 Task: Add Attachment from computer to Card Card0000000185 in Board Board0000000047 in Workspace WS0000000016 in Trello. Add Cover Purple to Card Card0000000185 in Board Board0000000047 in Workspace WS0000000016 in Trello. Add "Move Card To …" Button titled Button0000000185 to "top" of the list "To Do" to Card Card0000000185 in Board Board0000000047 in Workspace WS0000000016 in Trello. Add Description DS0000000185 to Card Card0000000185 in Board Board0000000047 in Workspace WS0000000016 in Trello. Add Comment CM0000000185 to Card Card0000000185 in Board Board0000000047 in Workspace WS0000000016 in Trello
Action: Mouse moved to (300, 172)
Screenshot: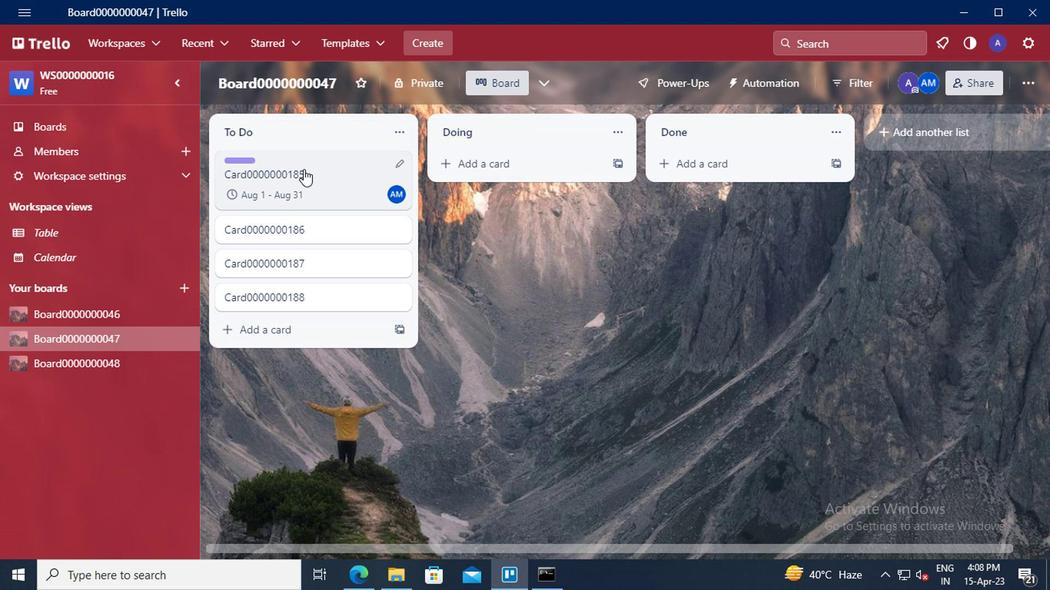 
Action: Mouse pressed left at (300, 172)
Screenshot: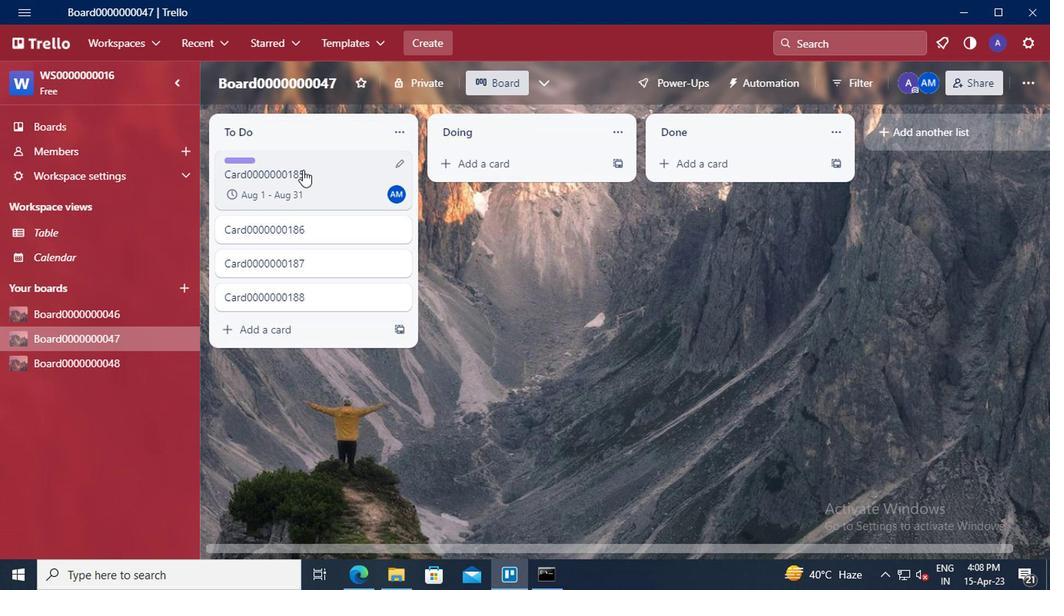 
Action: Mouse moved to (730, 322)
Screenshot: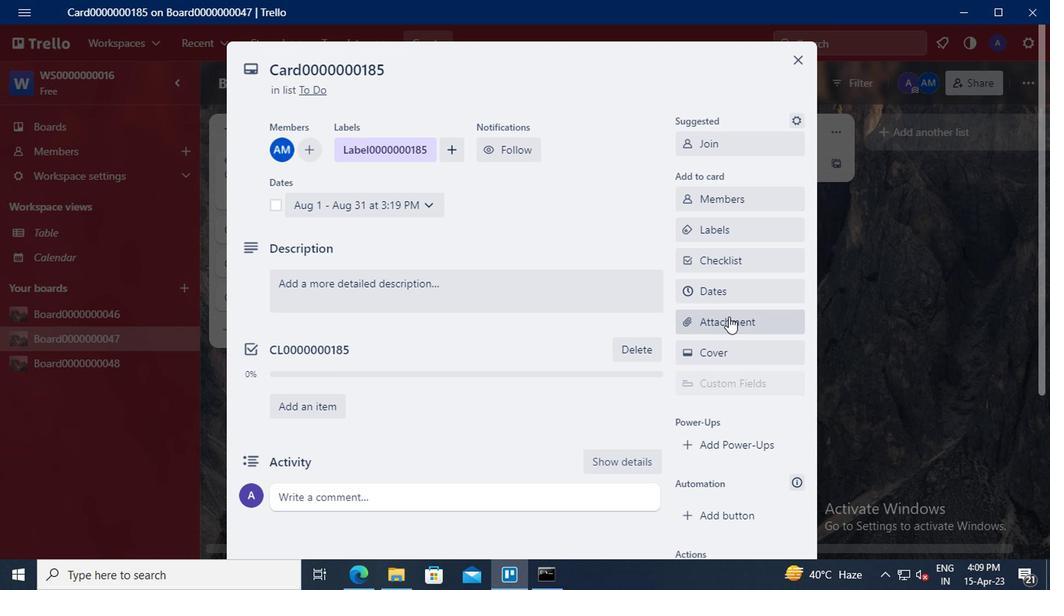 
Action: Mouse pressed left at (730, 322)
Screenshot: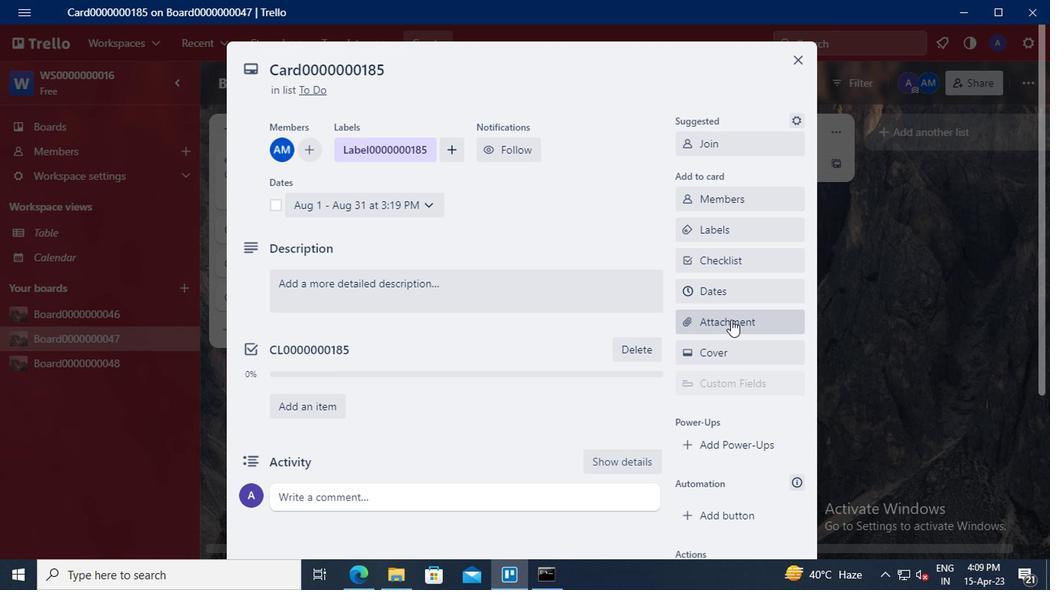 
Action: Mouse moved to (732, 139)
Screenshot: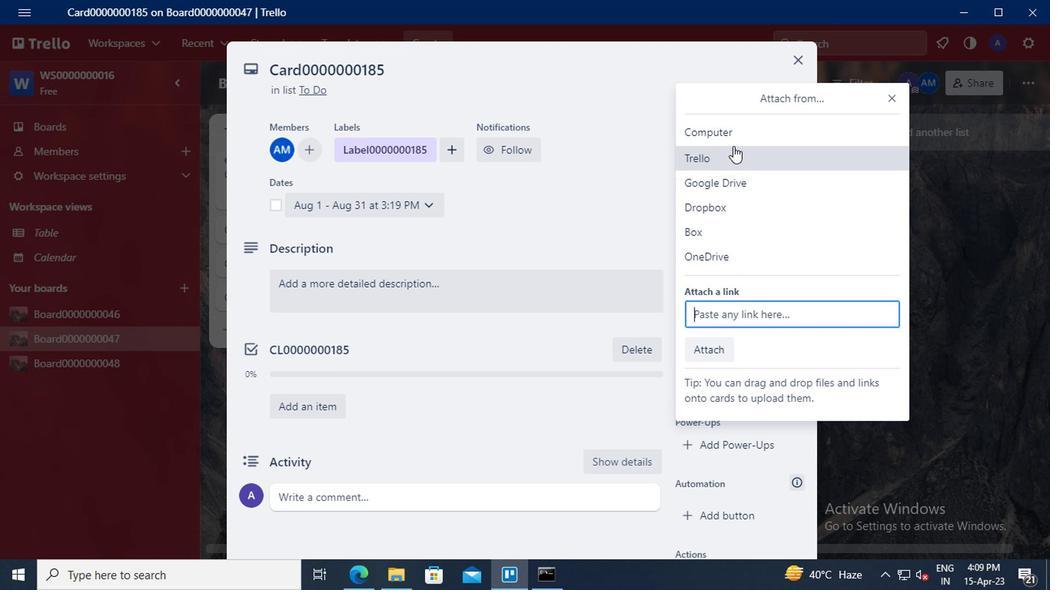 
Action: Mouse pressed left at (732, 139)
Screenshot: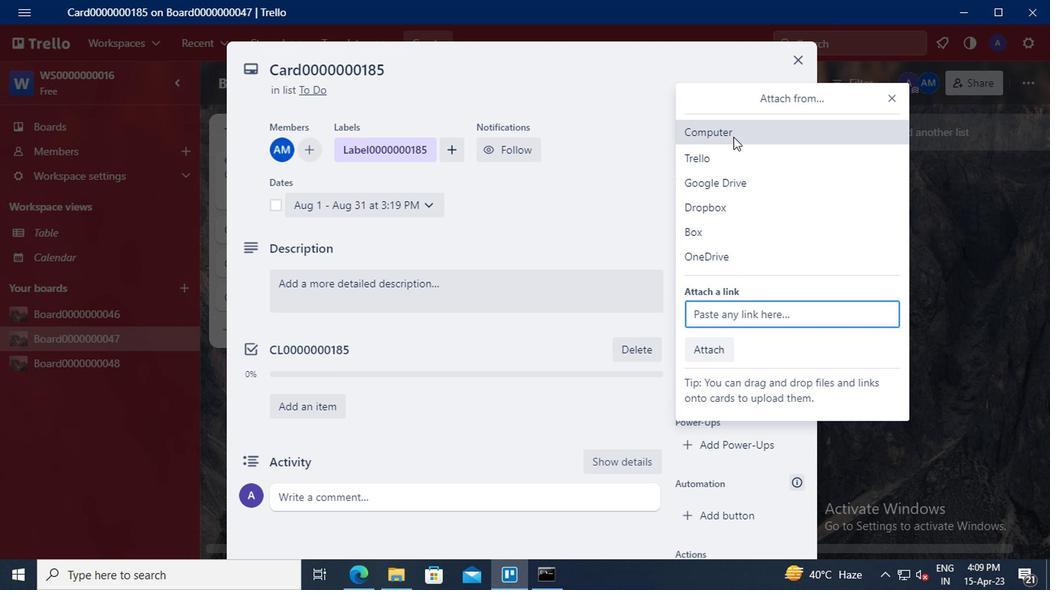 
Action: Mouse moved to (435, 136)
Screenshot: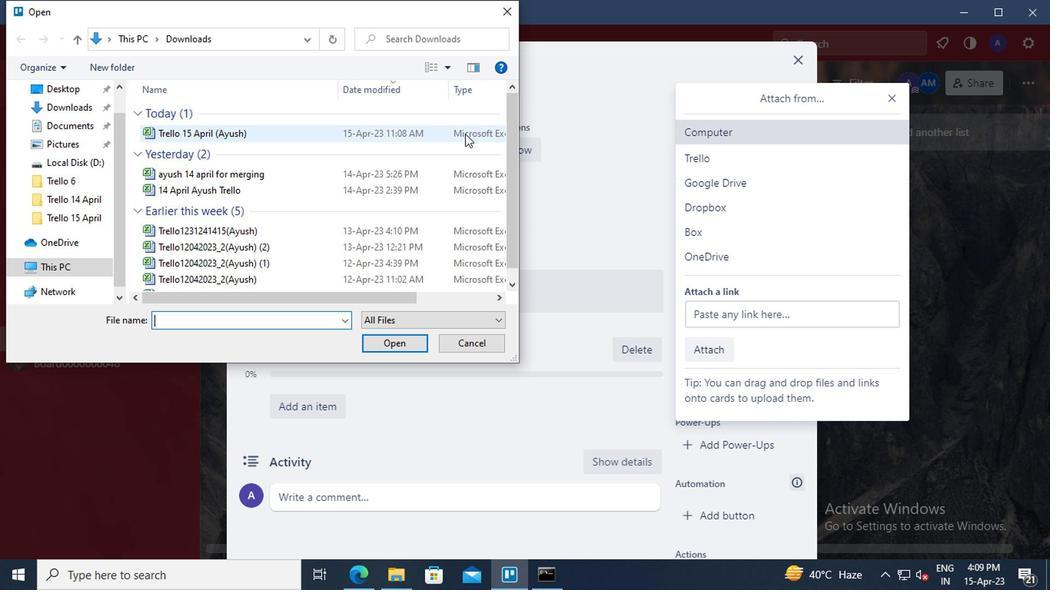 
Action: Mouse pressed left at (435, 136)
Screenshot: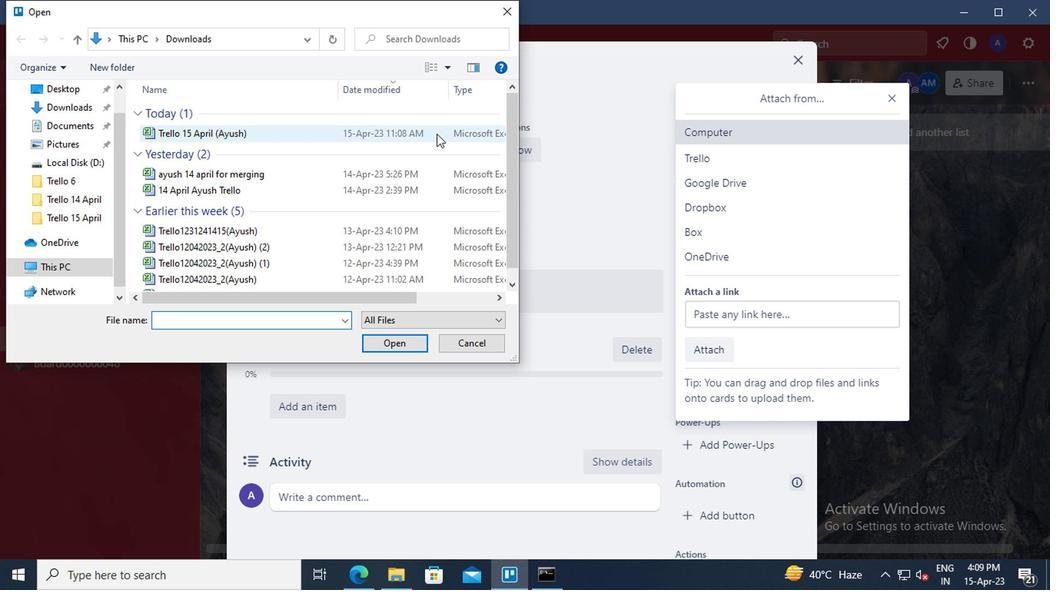 
Action: Mouse moved to (411, 343)
Screenshot: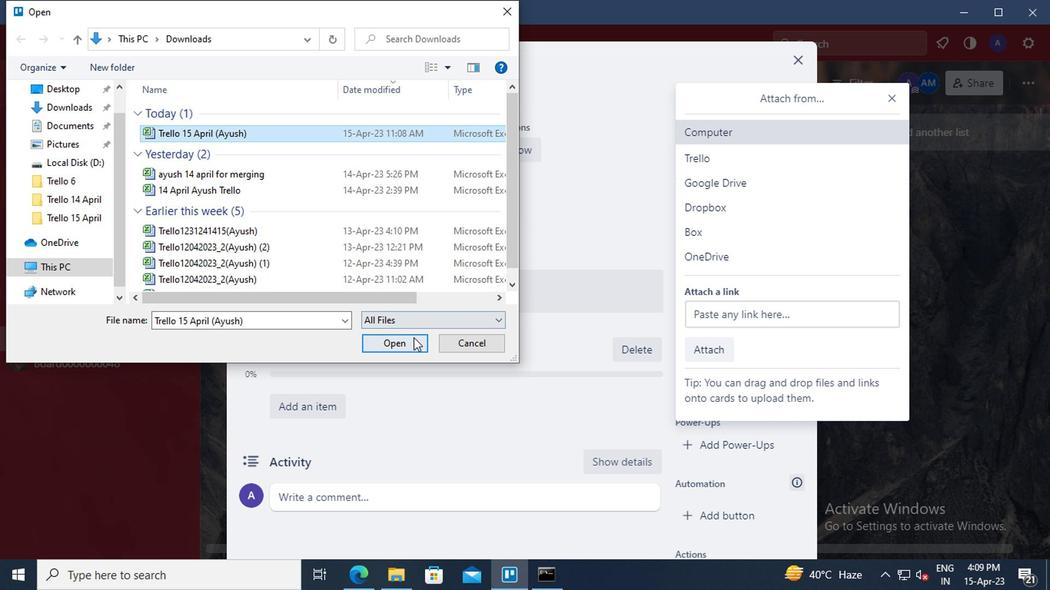 
Action: Mouse pressed left at (411, 343)
Screenshot: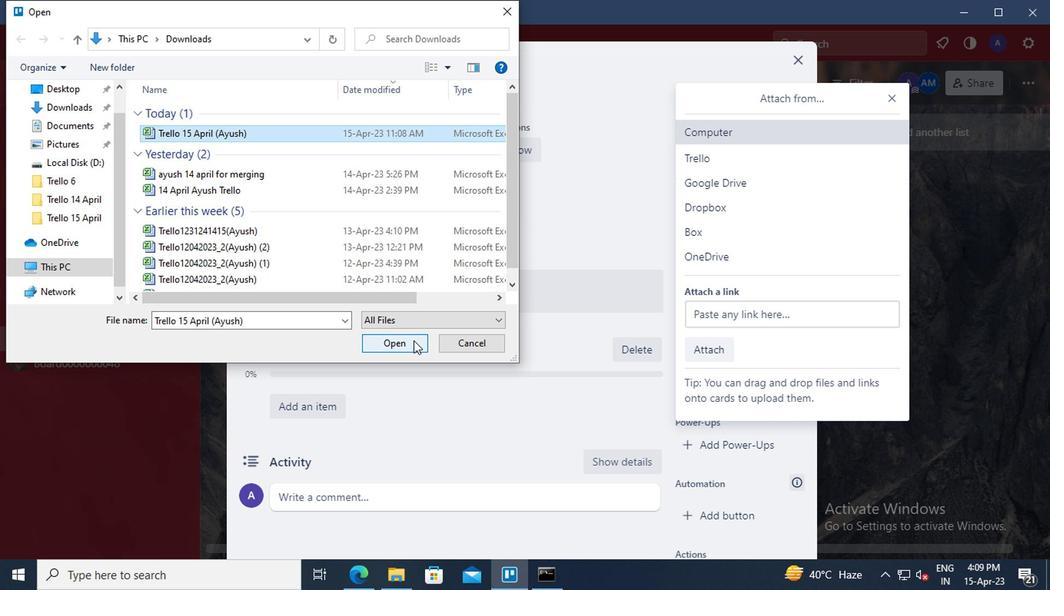 
Action: Mouse moved to (702, 359)
Screenshot: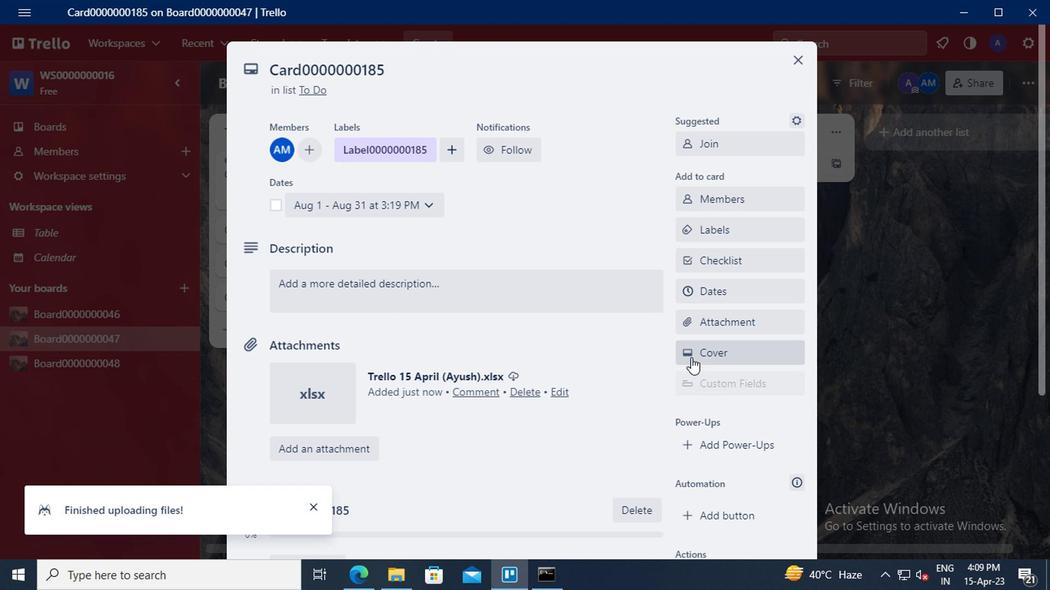 
Action: Mouse pressed left at (702, 359)
Screenshot: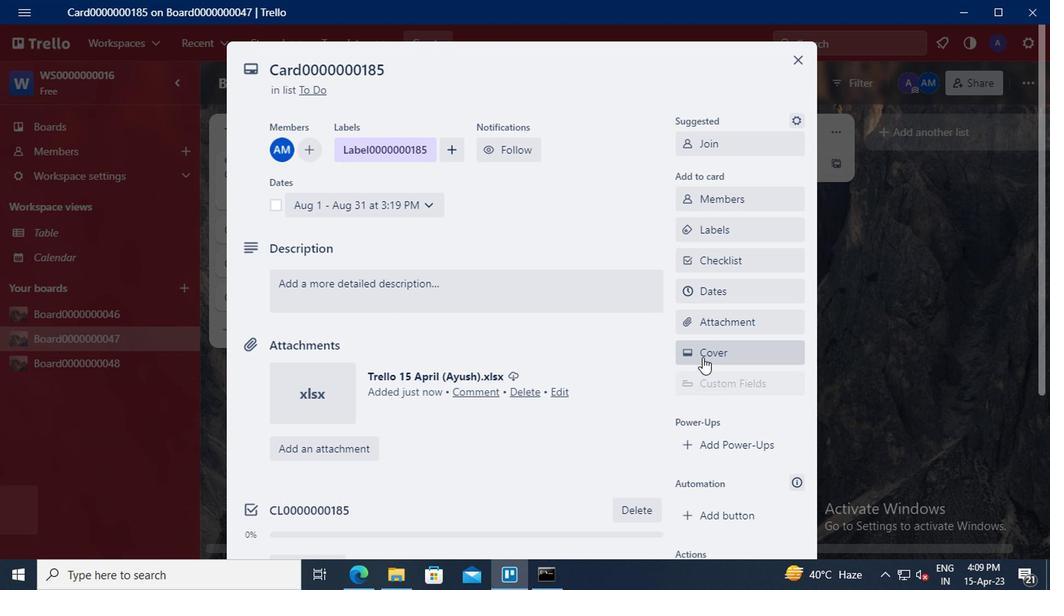 
Action: Mouse moved to (886, 258)
Screenshot: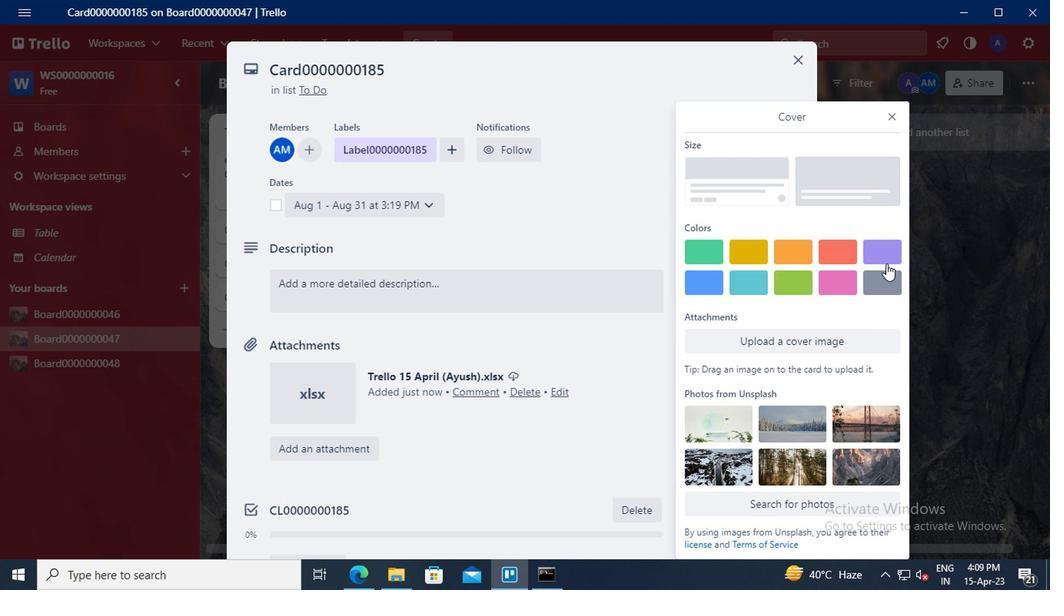 
Action: Mouse pressed left at (886, 258)
Screenshot: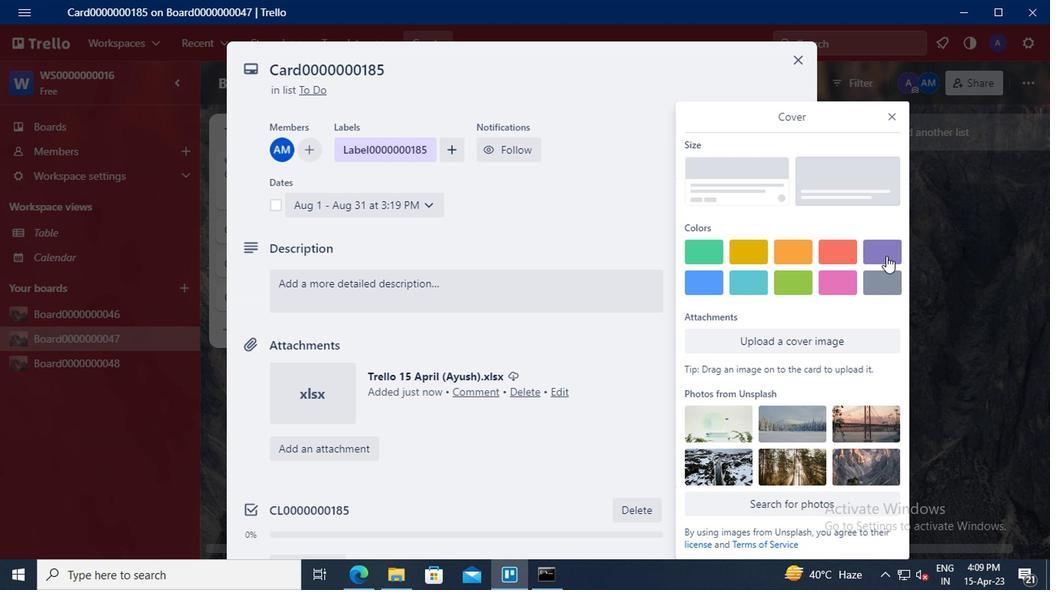
Action: Mouse moved to (893, 94)
Screenshot: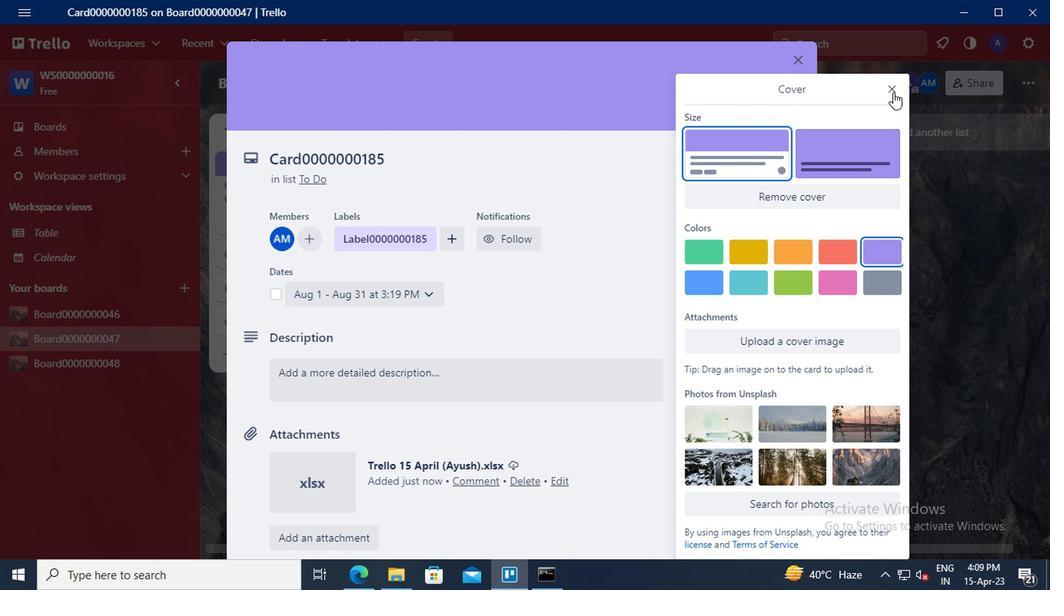 
Action: Mouse pressed left at (893, 94)
Screenshot: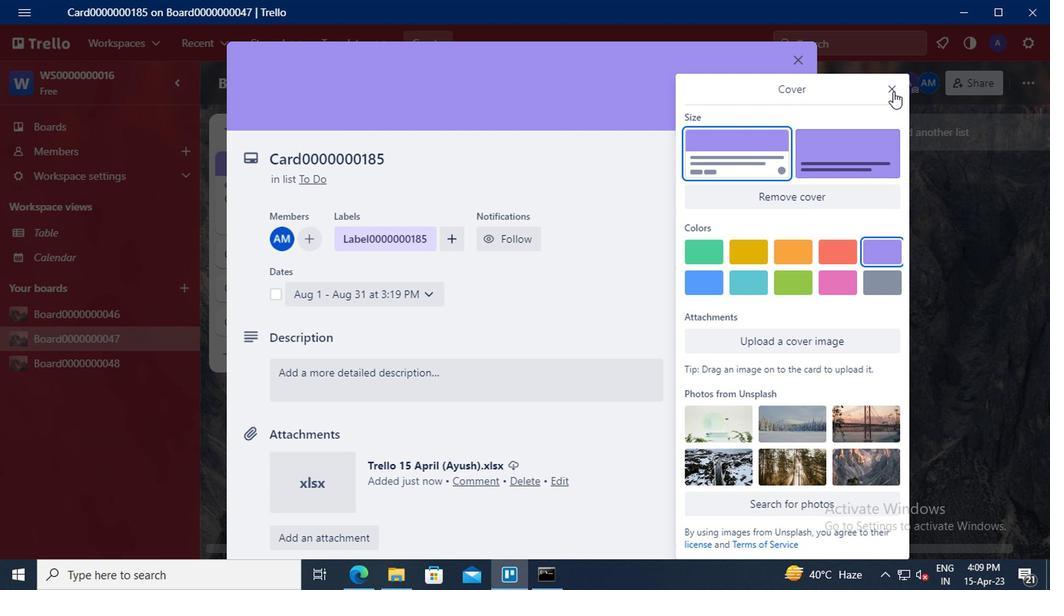 
Action: Mouse moved to (729, 283)
Screenshot: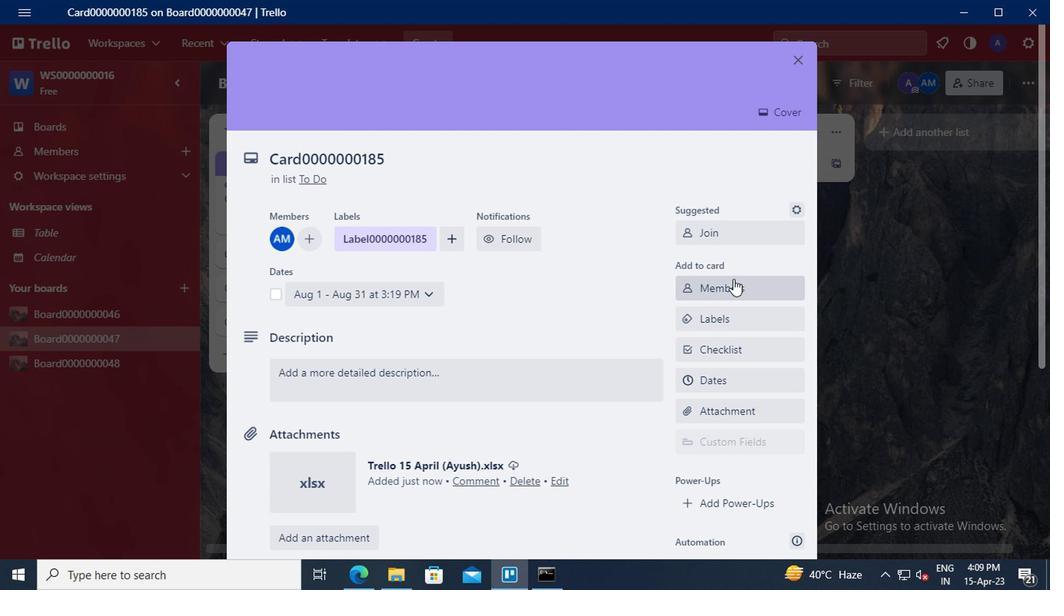 
Action: Mouse scrolled (729, 282) with delta (0, -1)
Screenshot: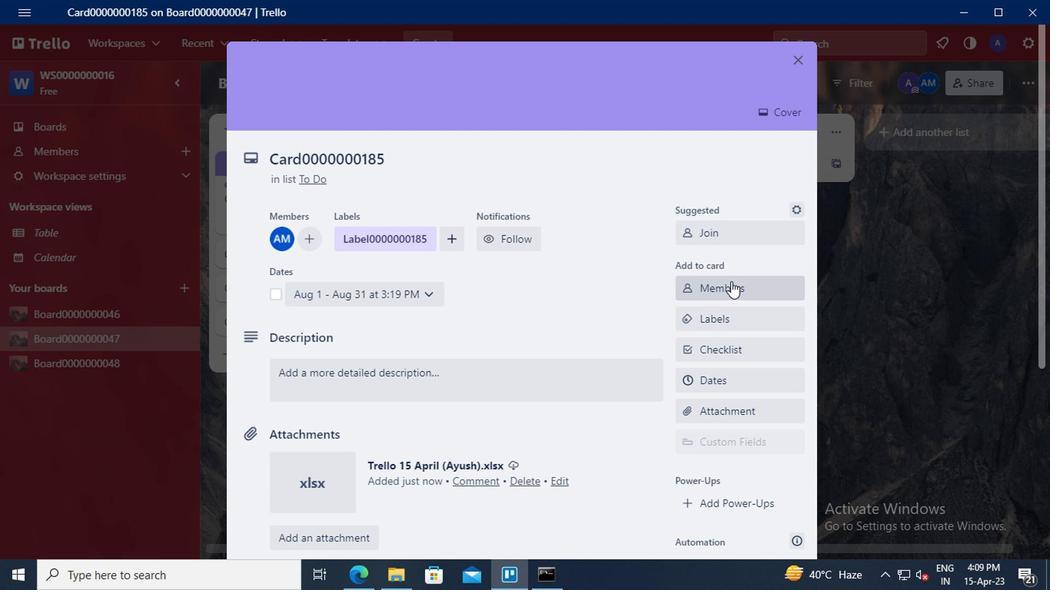 
Action: Mouse scrolled (729, 282) with delta (0, -1)
Screenshot: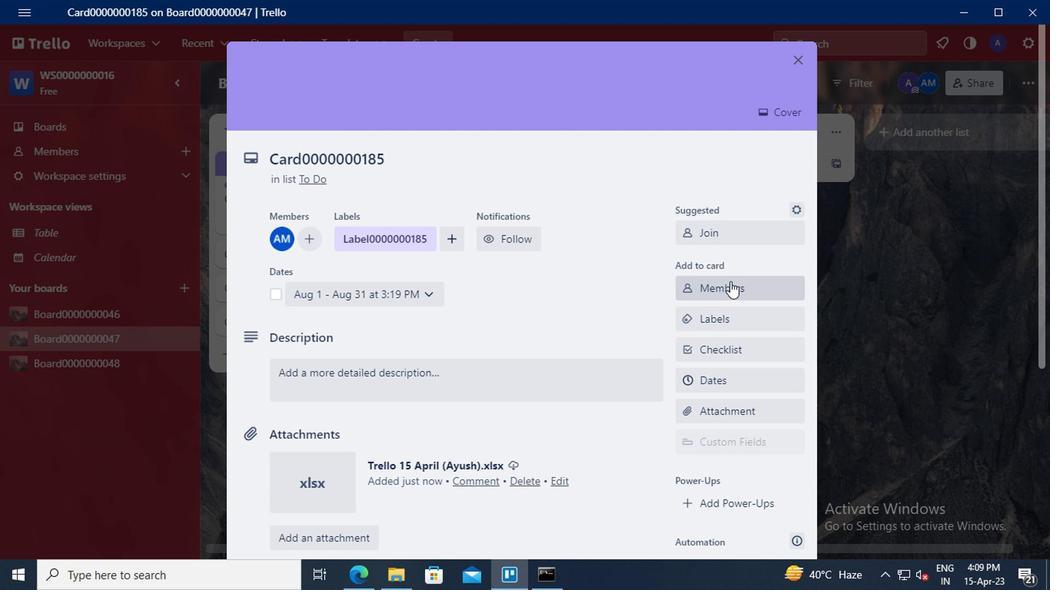 
Action: Mouse scrolled (729, 282) with delta (0, -1)
Screenshot: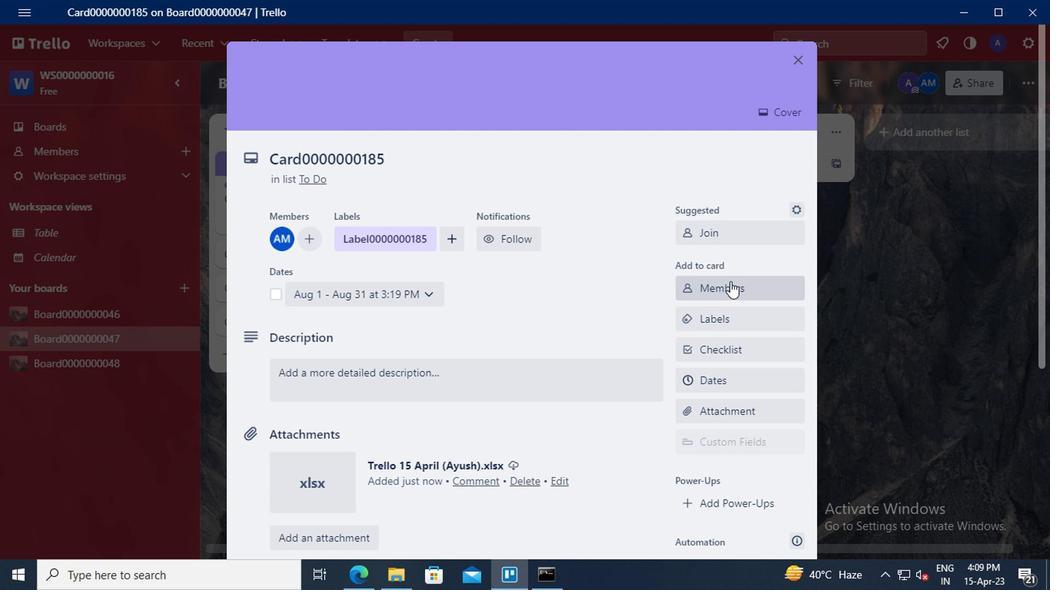 
Action: Mouse moved to (729, 343)
Screenshot: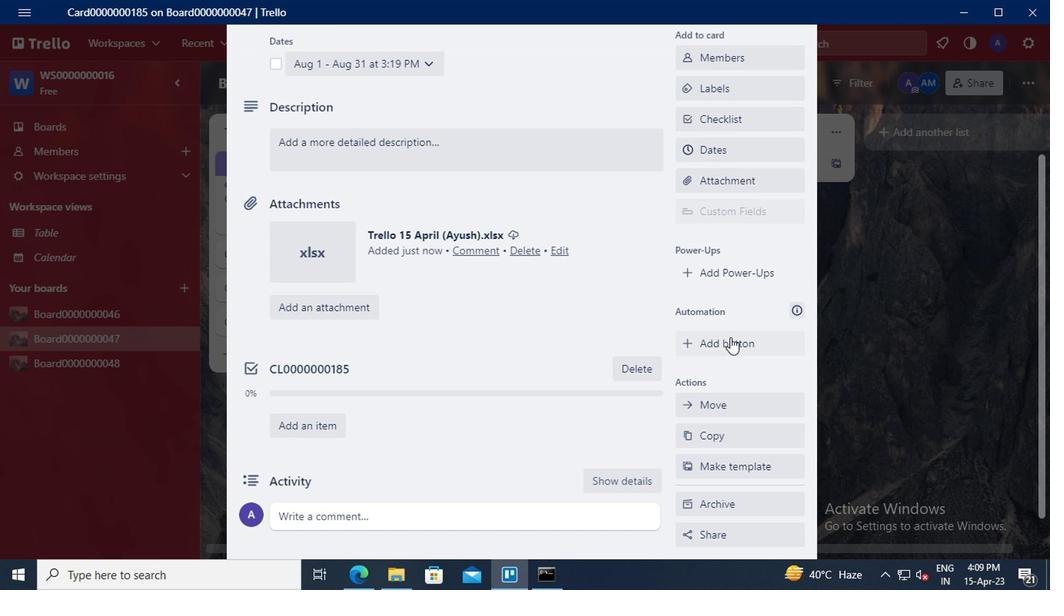
Action: Mouse pressed left at (729, 343)
Screenshot: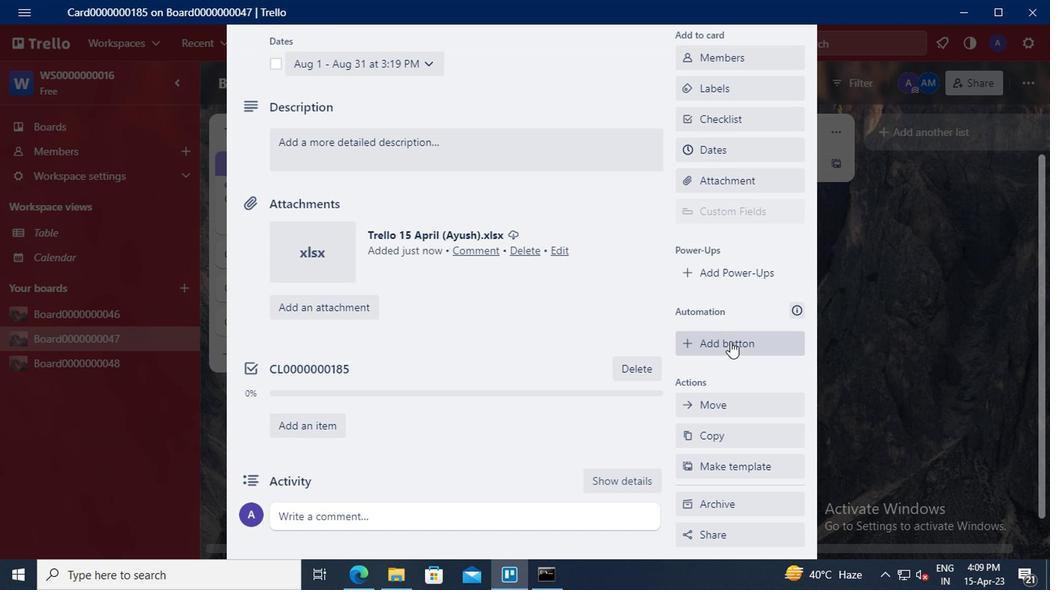 
Action: Mouse moved to (739, 150)
Screenshot: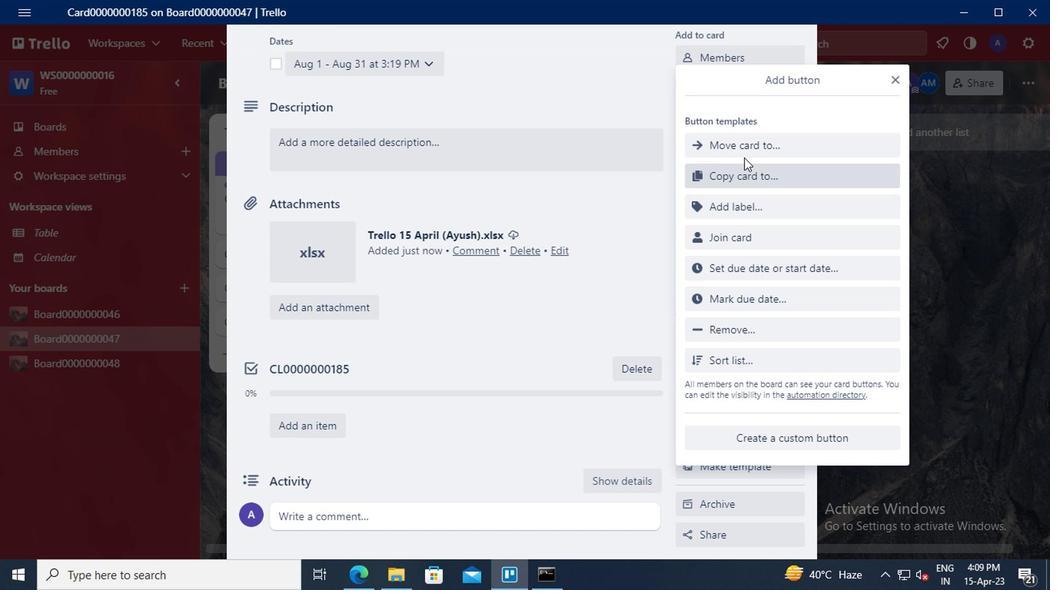 
Action: Mouse pressed left at (739, 150)
Screenshot: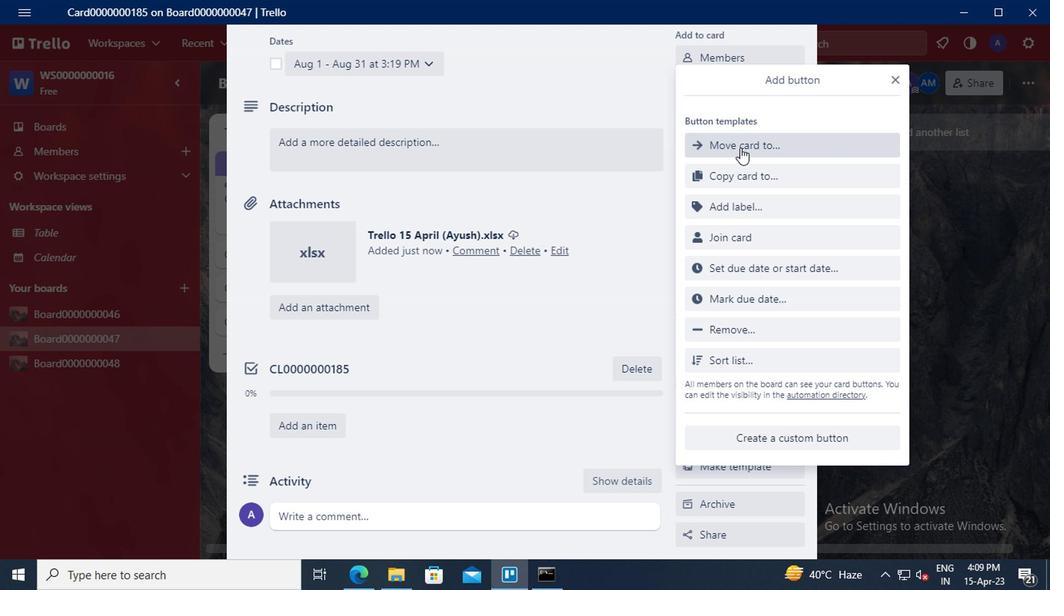 
Action: Mouse moved to (755, 148)
Screenshot: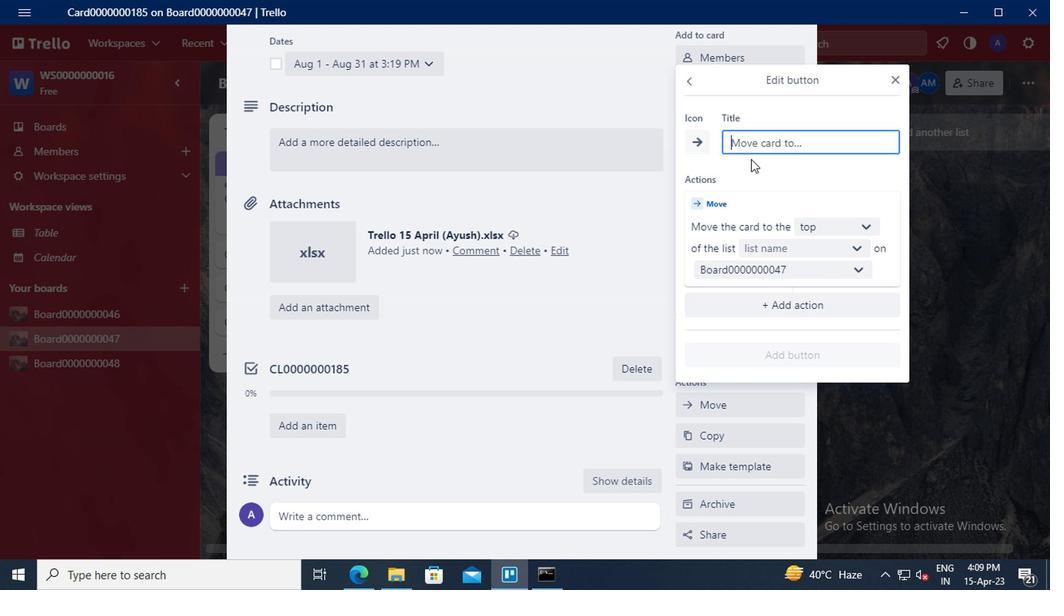 
Action: Mouse pressed left at (755, 148)
Screenshot: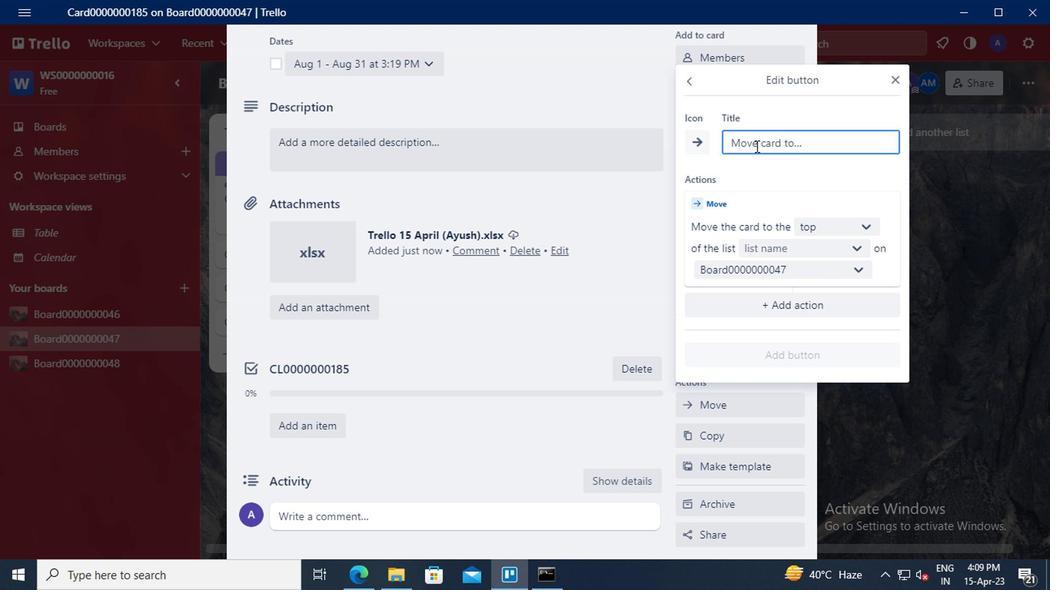 
Action: Key pressed <Key.shift>BUTTON0000000185
Screenshot: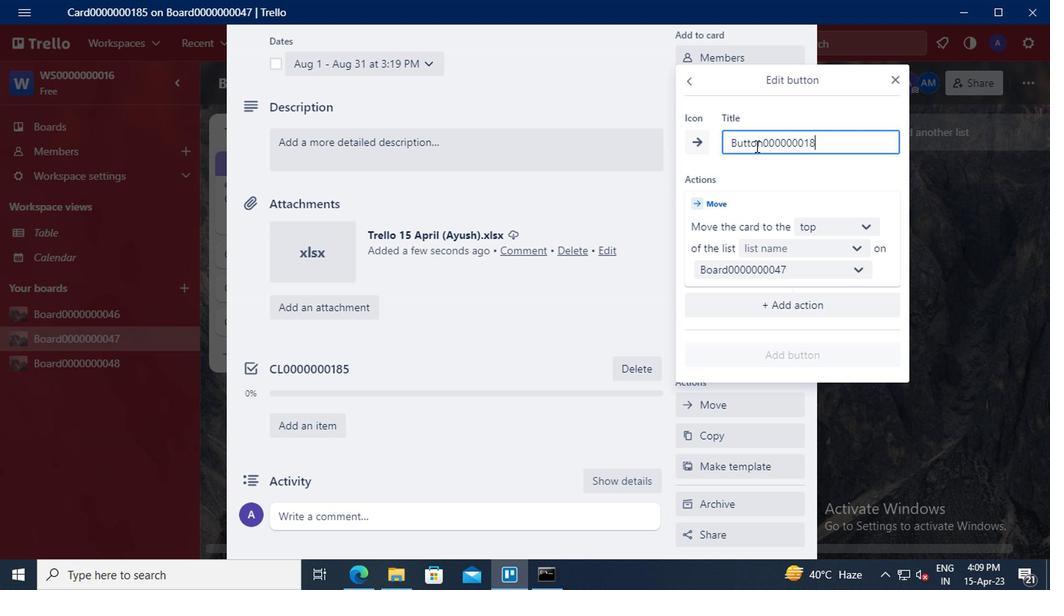
Action: Mouse moved to (830, 227)
Screenshot: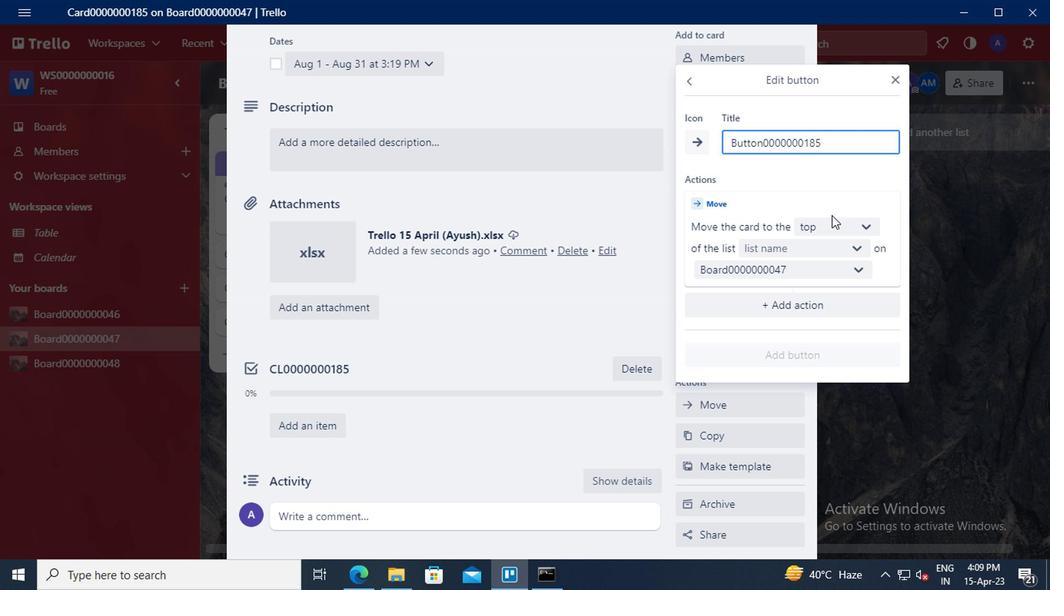 
Action: Mouse pressed left at (830, 227)
Screenshot: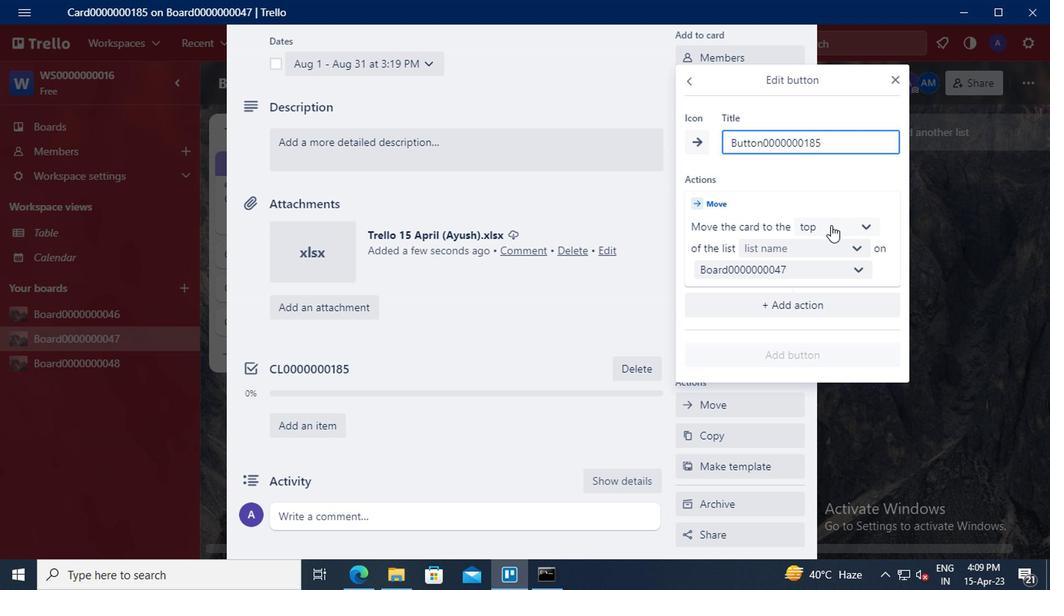 
Action: Mouse moved to (825, 259)
Screenshot: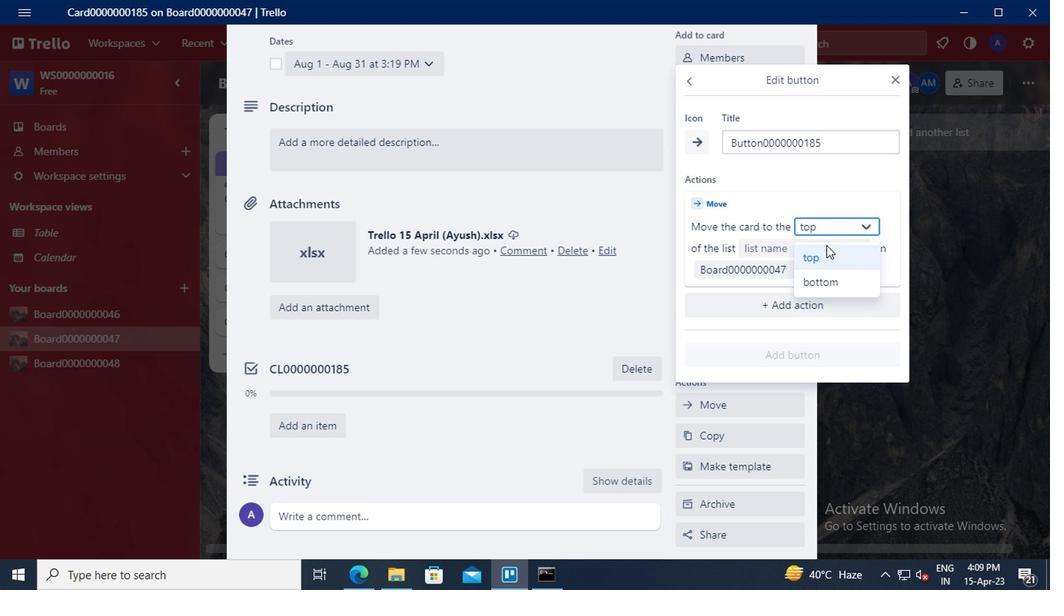 
Action: Mouse pressed left at (825, 259)
Screenshot: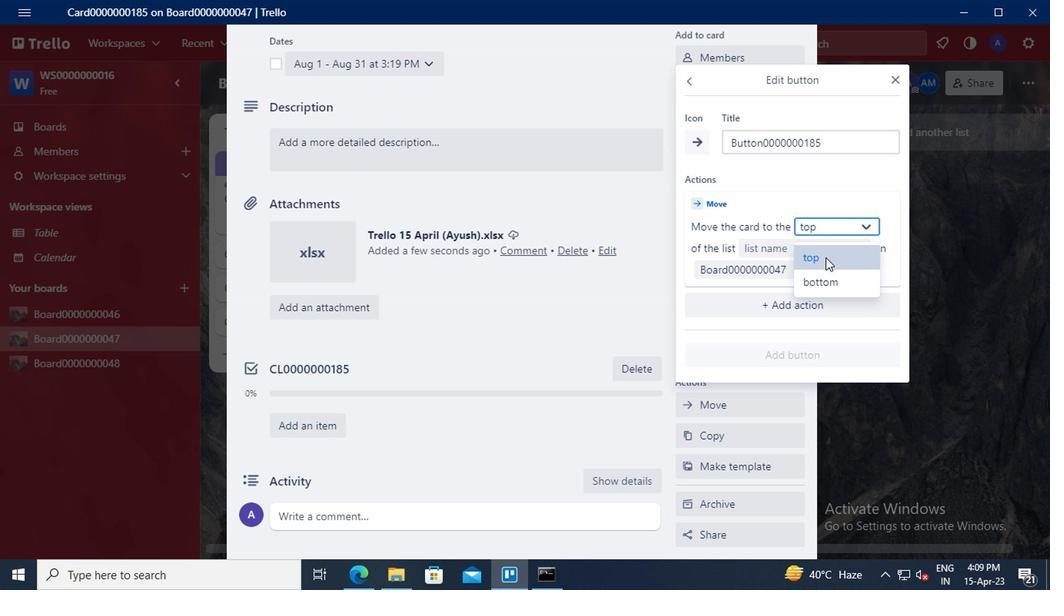 
Action: Mouse moved to (793, 250)
Screenshot: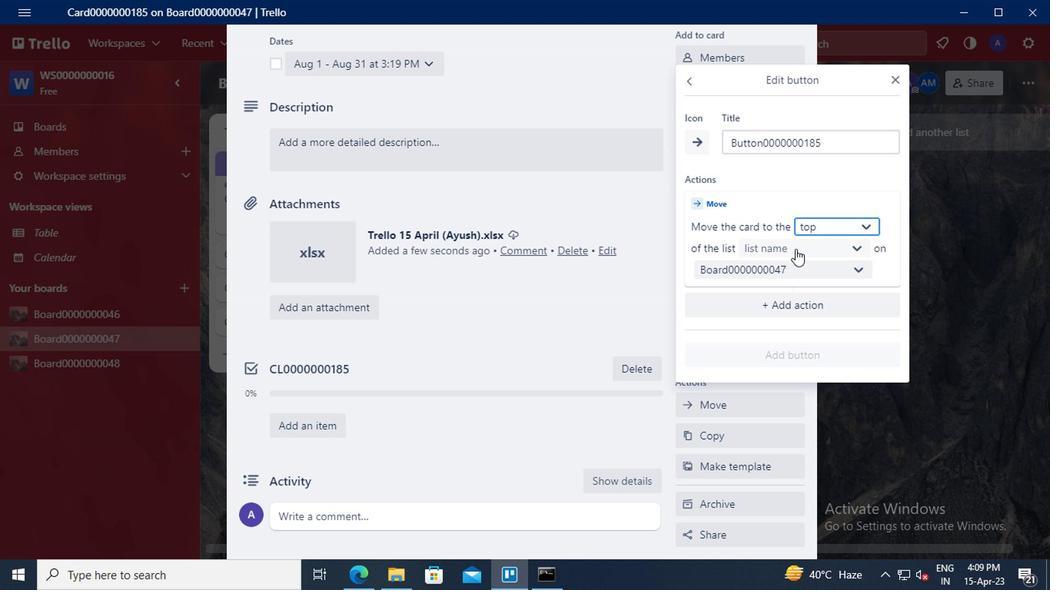
Action: Mouse pressed left at (793, 250)
Screenshot: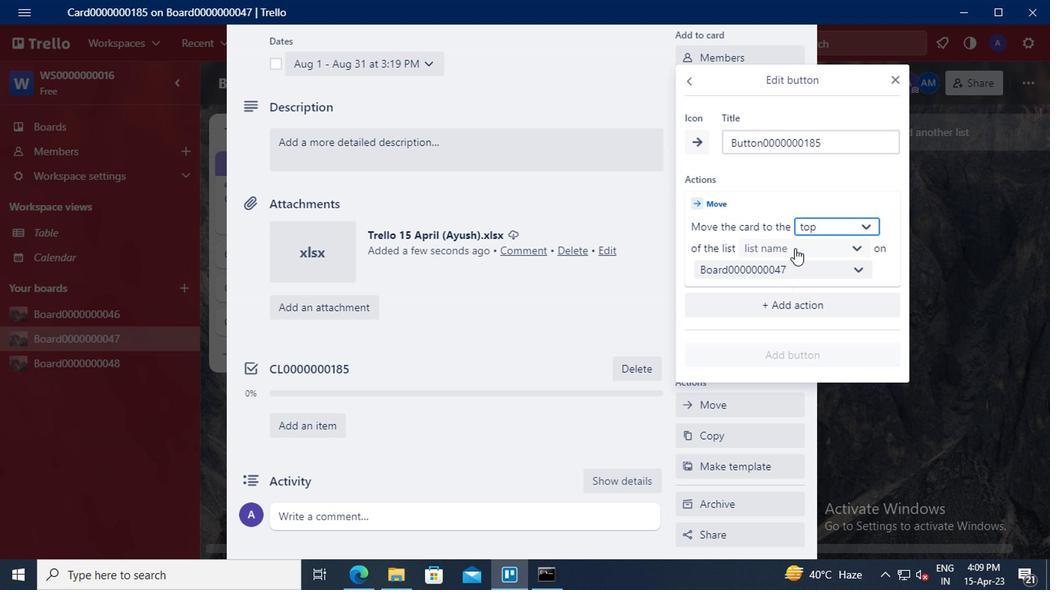 
Action: Mouse moved to (793, 278)
Screenshot: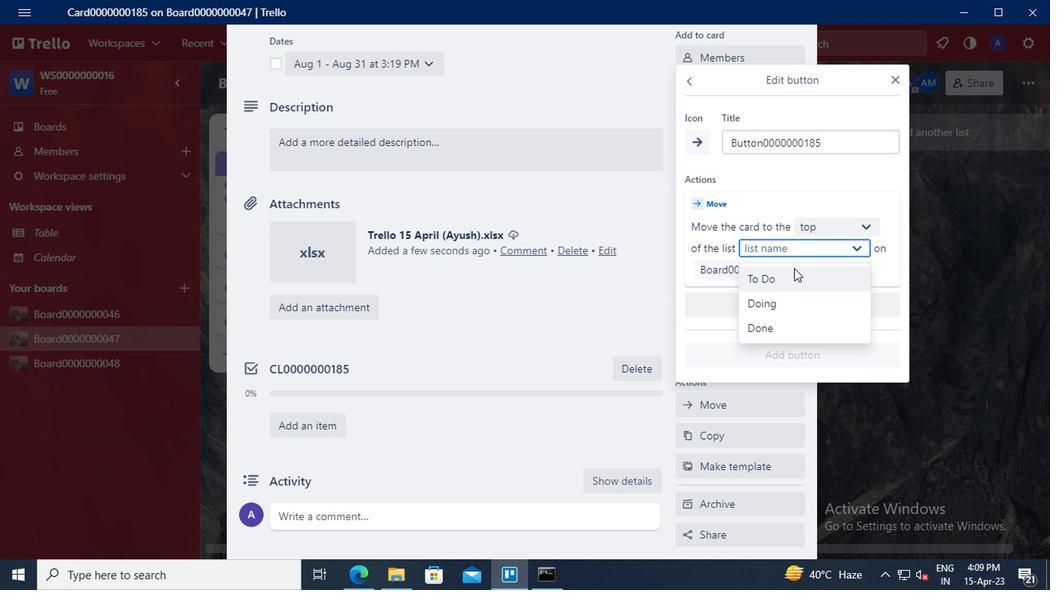 
Action: Mouse pressed left at (793, 278)
Screenshot: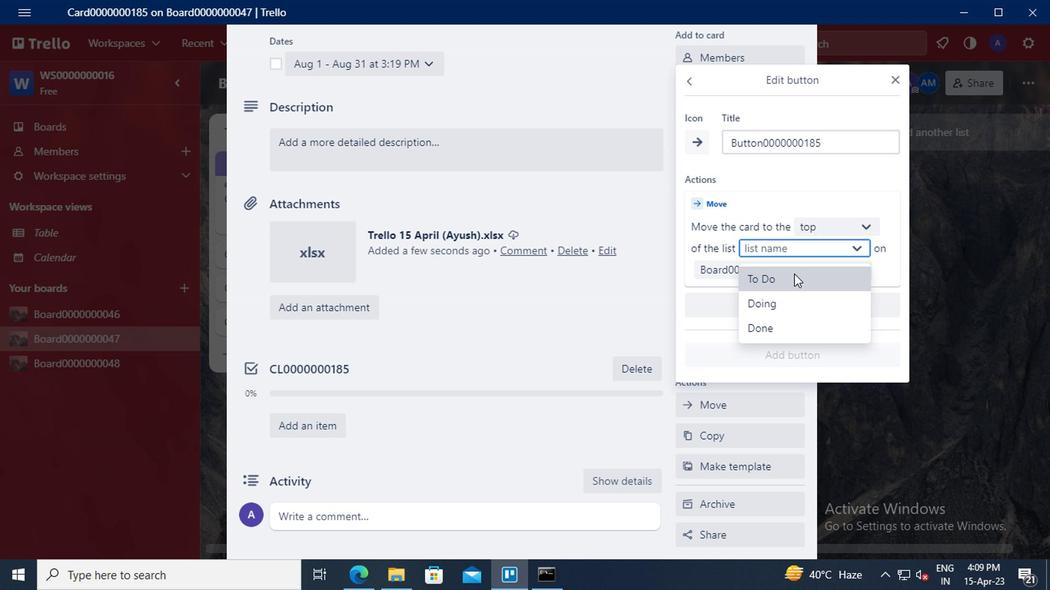 
Action: Mouse moved to (801, 358)
Screenshot: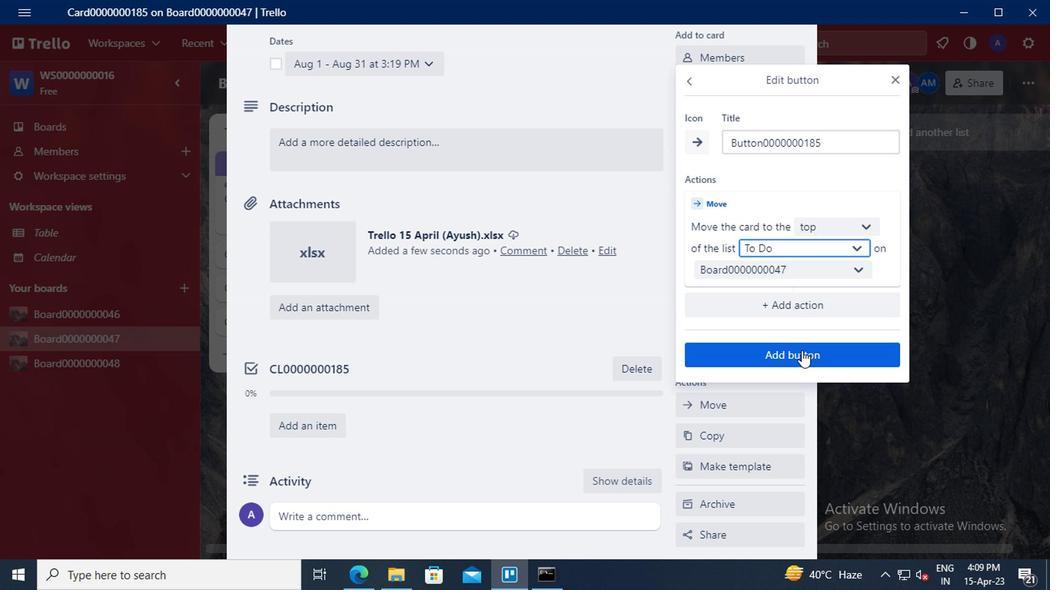 
Action: Mouse pressed left at (801, 358)
Screenshot: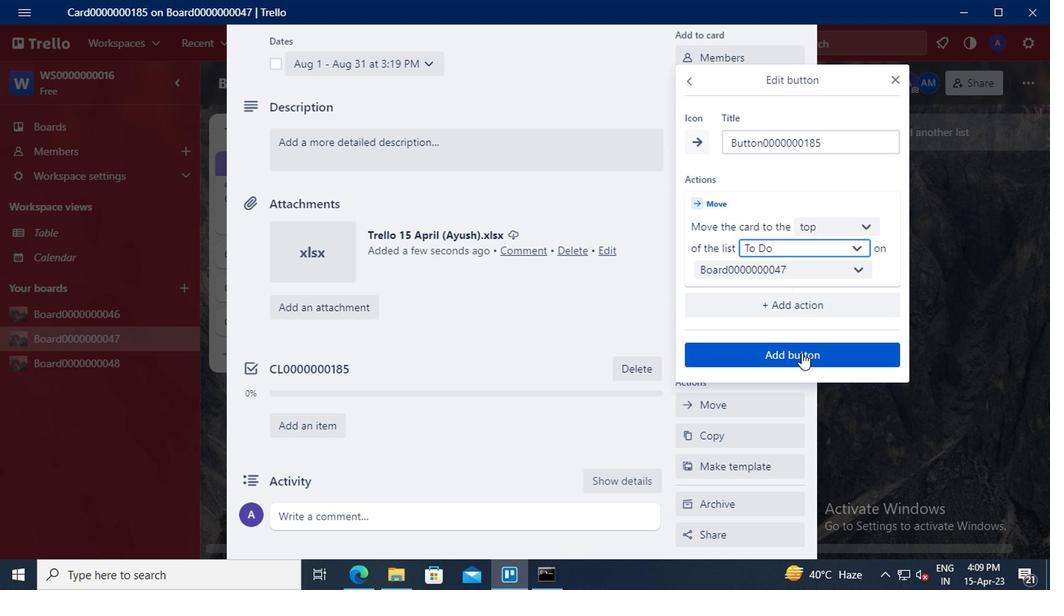 
Action: Mouse moved to (342, 146)
Screenshot: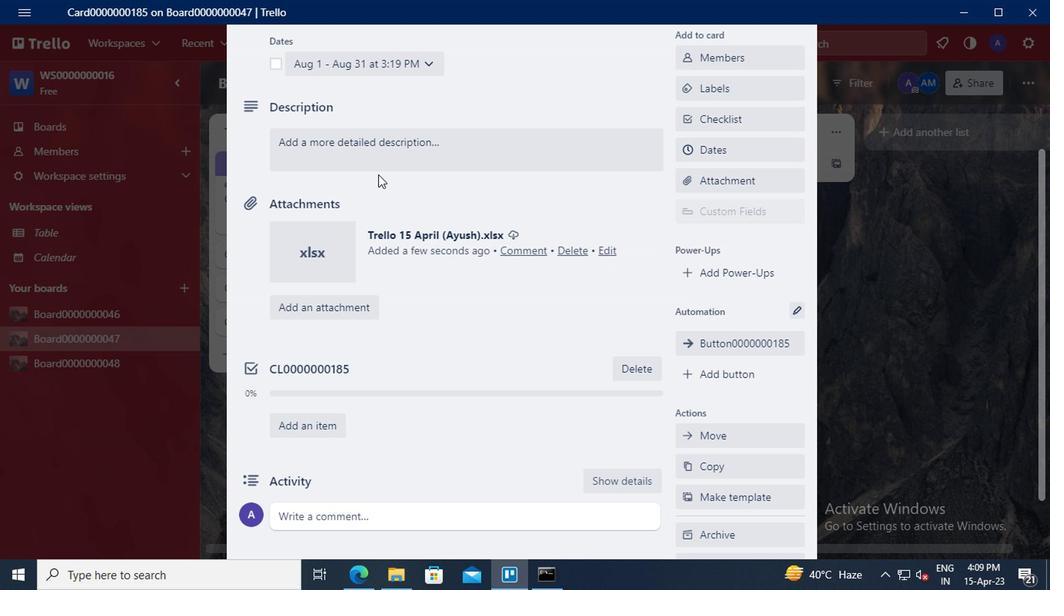 
Action: Mouse pressed left at (342, 146)
Screenshot: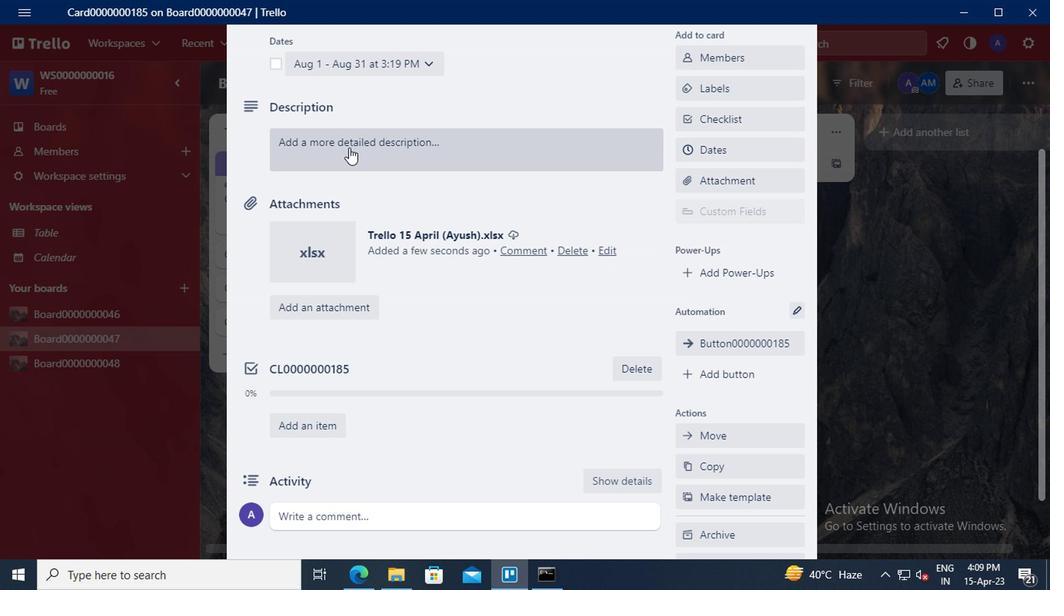 
Action: Mouse moved to (317, 194)
Screenshot: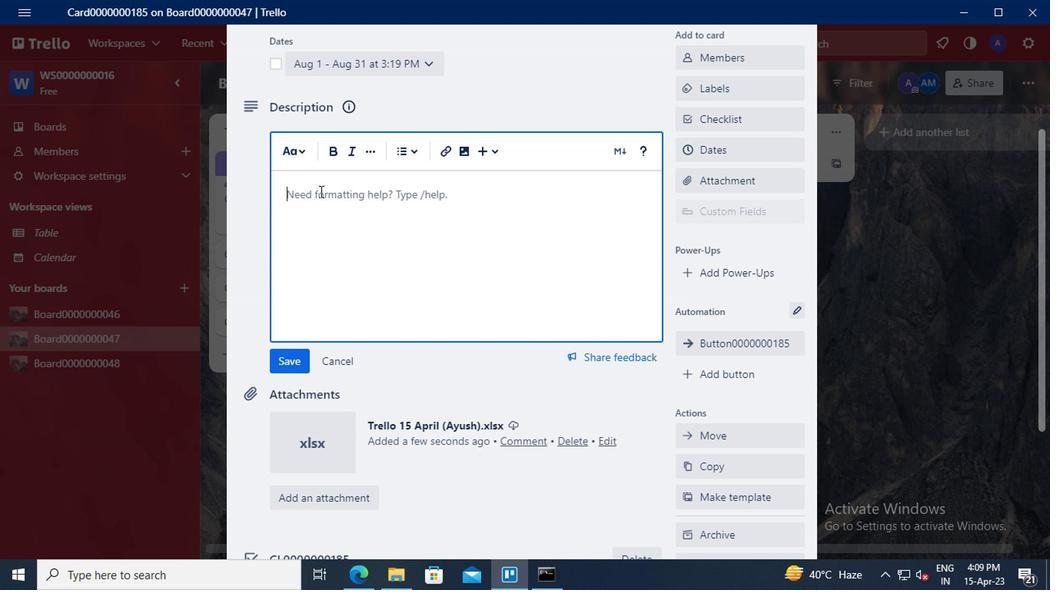
Action: Mouse pressed left at (317, 194)
Screenshot: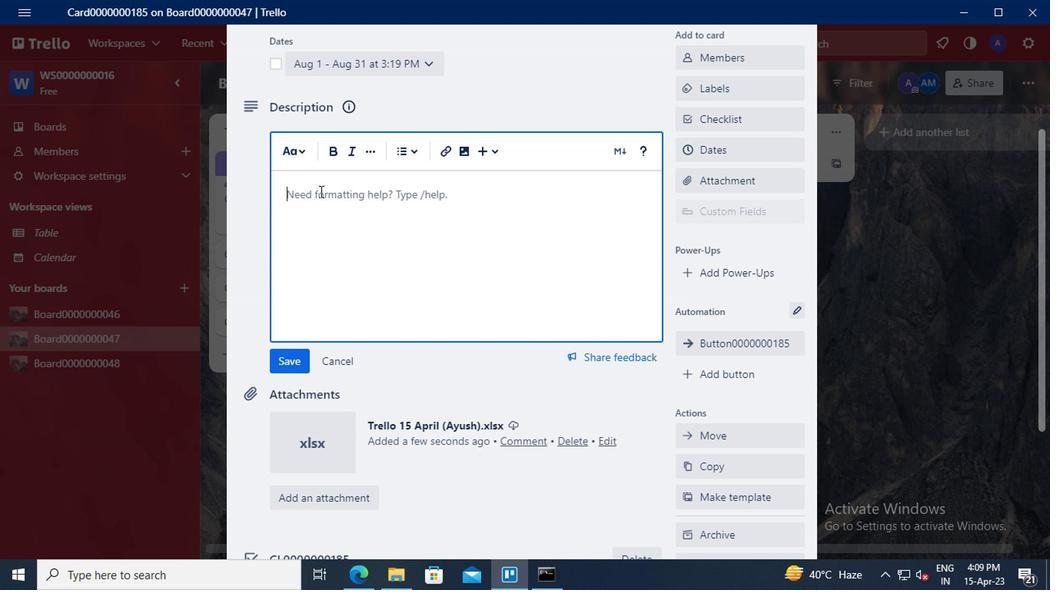 
Action: Mouse moved to (318, 194)
Screenshot: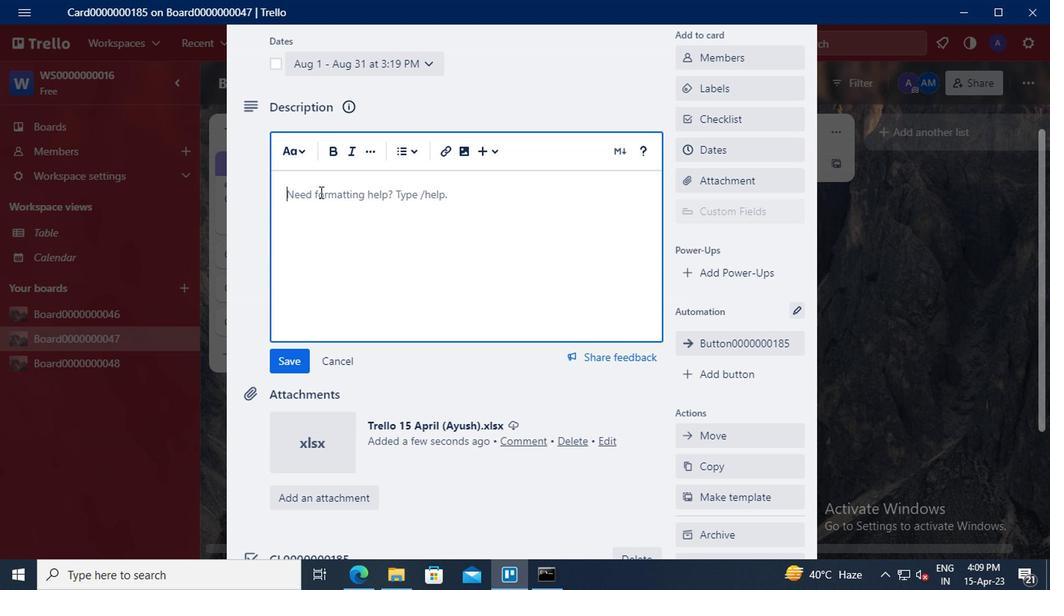 
Action: Key pressed <Key.shift>DS0000000185
Screenshot: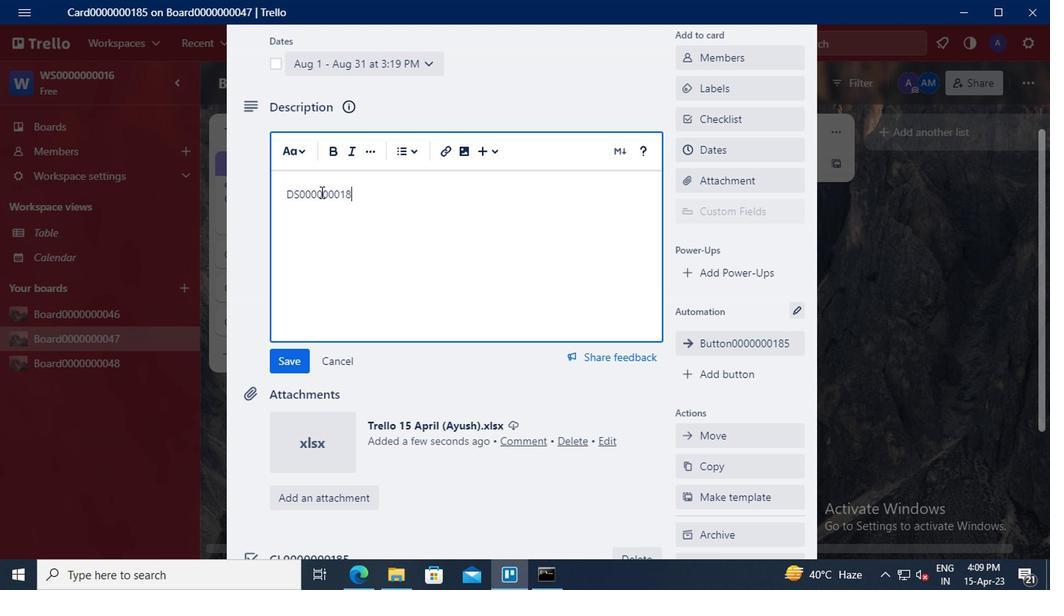 
Action: Mouse moved to (290, 370)
Screenshot: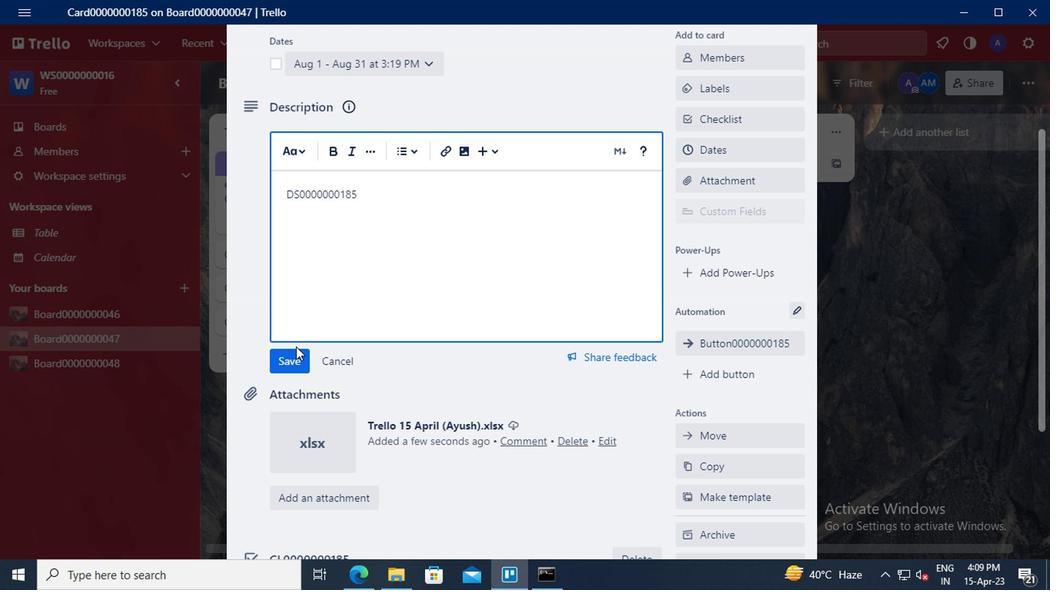 
Action: Mouse pressed left at (290, 370)
Screenshot: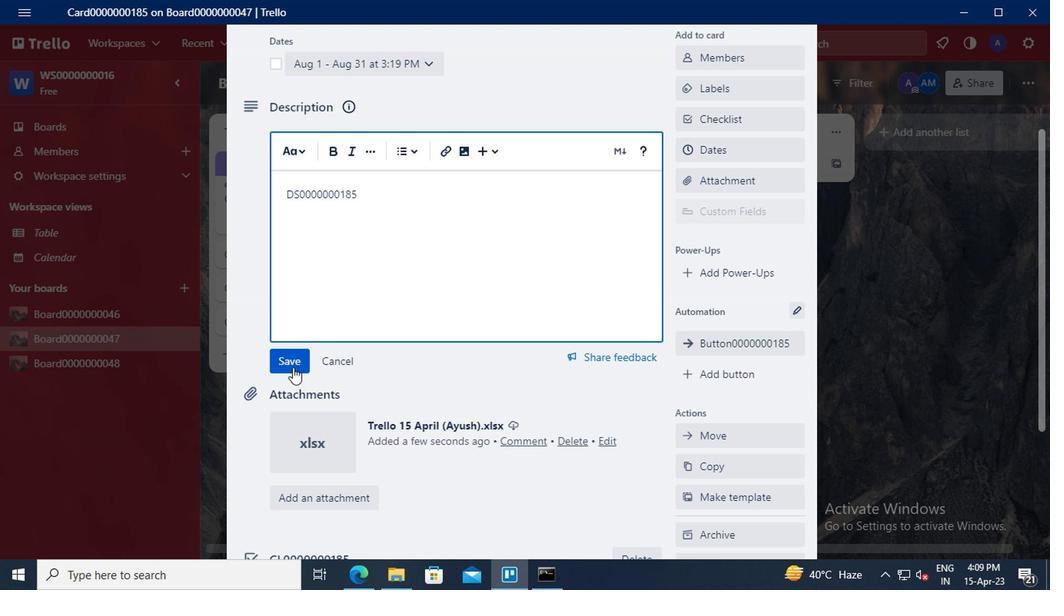 
Action: Mouse scrolled (290, 369) with delta (0, 0)
Screenshot: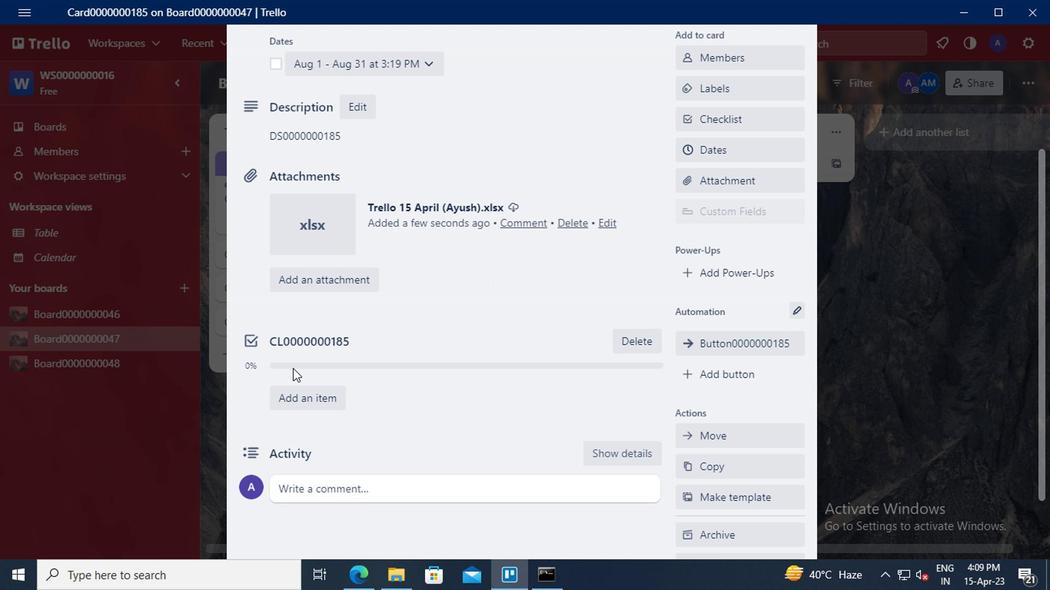 
Action: Mouse scrolled (290, 369) with delta (0, 0)
Screenshot: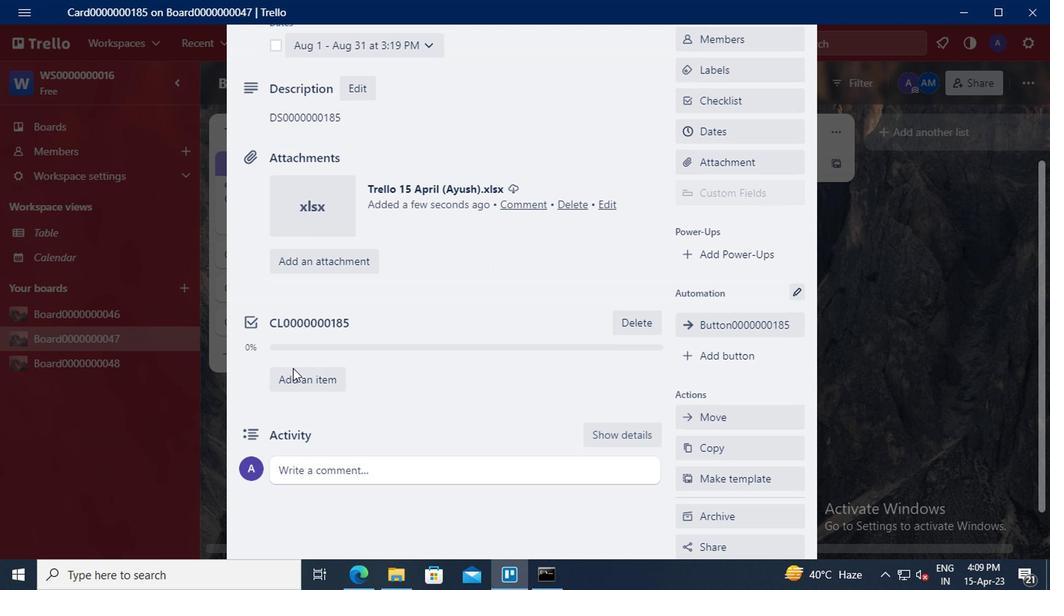 
Action: Mouse moved to (309, 399)
Screenshot: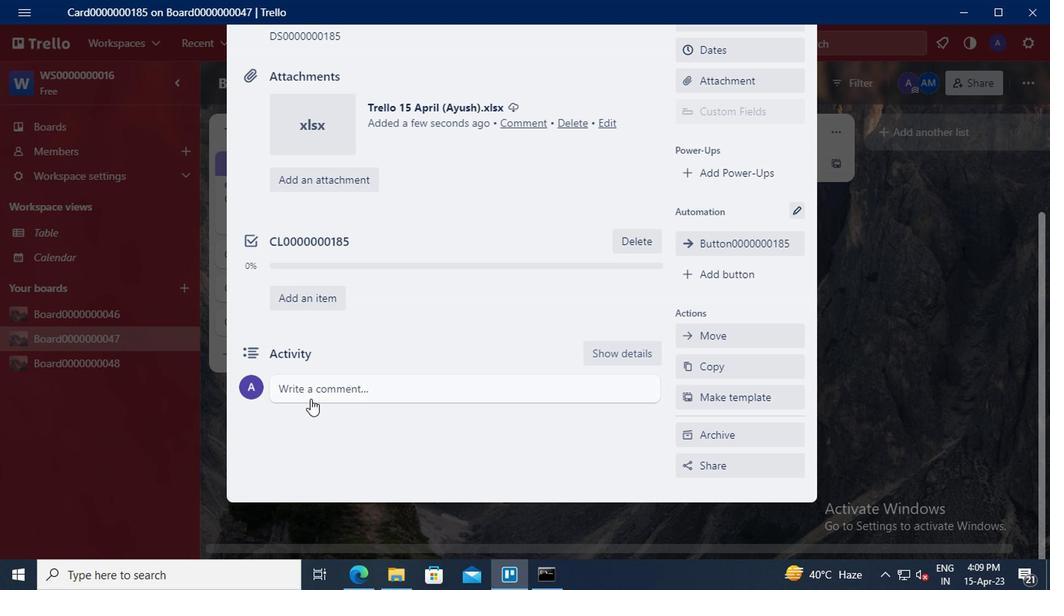 
Action: Mouse pressed left at (309, 399)
Screenshot: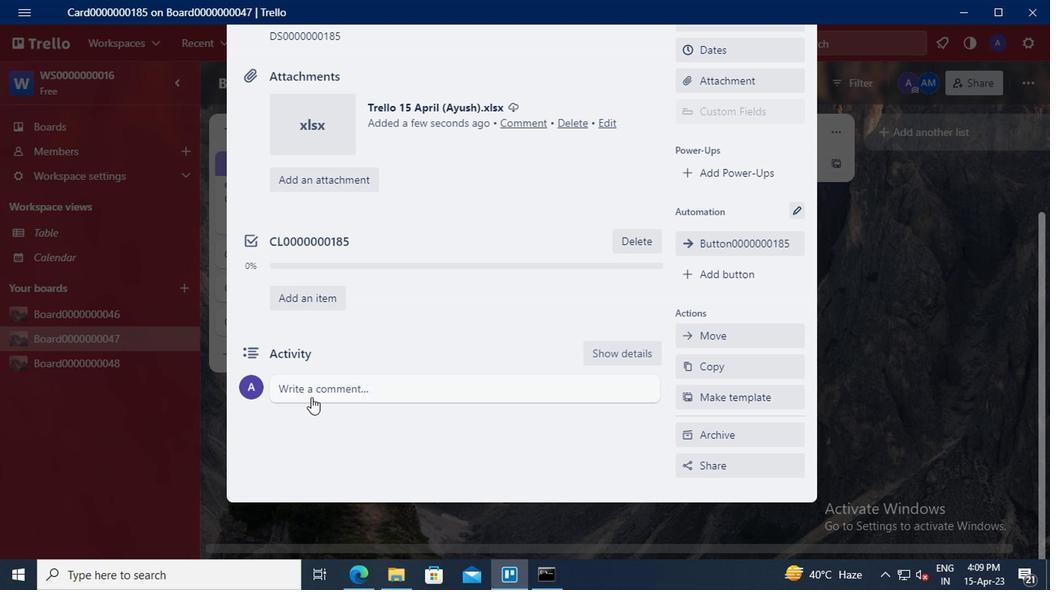 
Action: Key pressed <Key.shift>CM0000000185
Screenshot: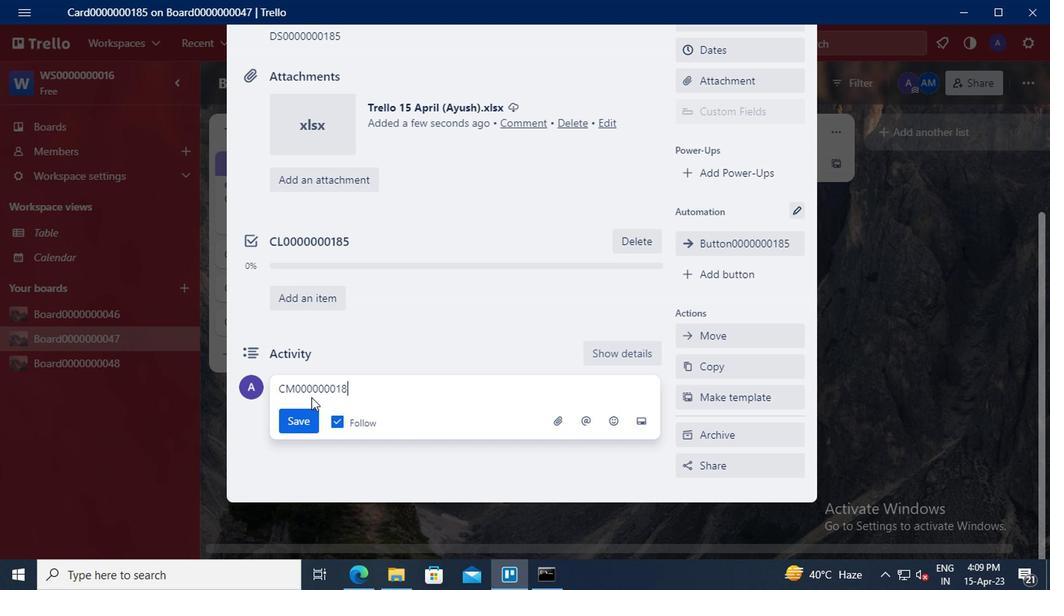 
Action: Mouse moved to (297, 425)
Screenshot: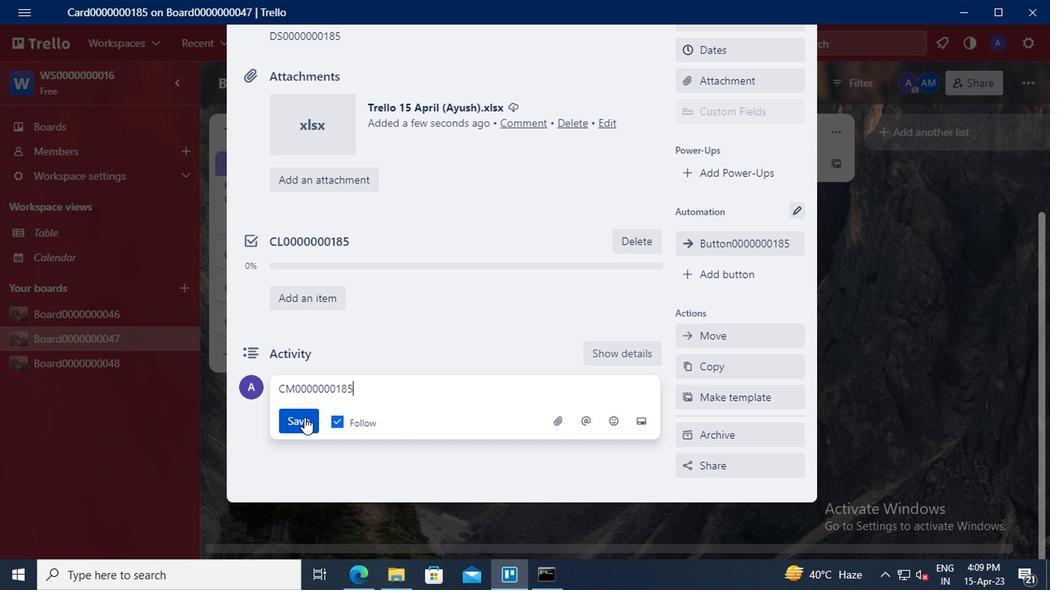 
Action: Mouse pressed left at (297, 425)
Screenshot: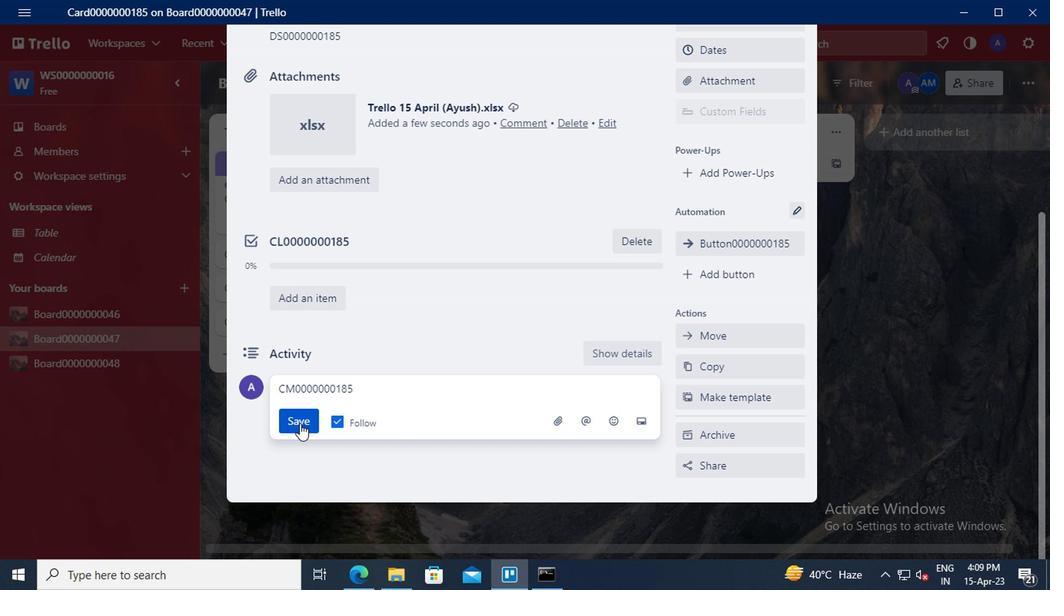 
